 Task: Set the "RIST nack retry interval (ms)" for "RIST INPUT" to 132.
Action: Mouse moved to (94, 14)
Screenshot: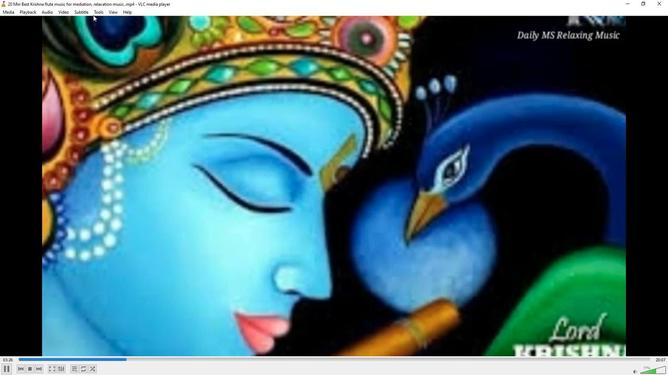 
Action: Mouse pressed left at (94, 14)
Screenshot: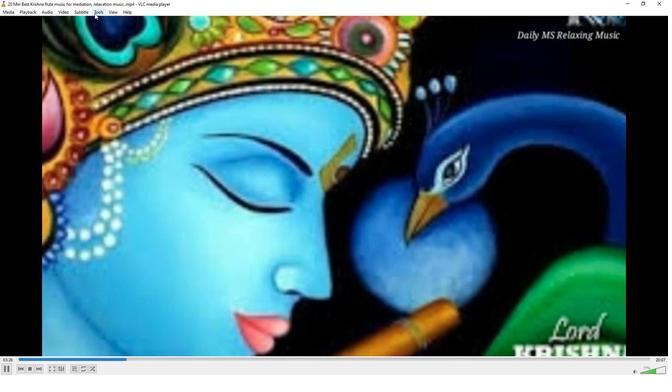 
Action: Mouse moved to (100, 93)
Screenshot: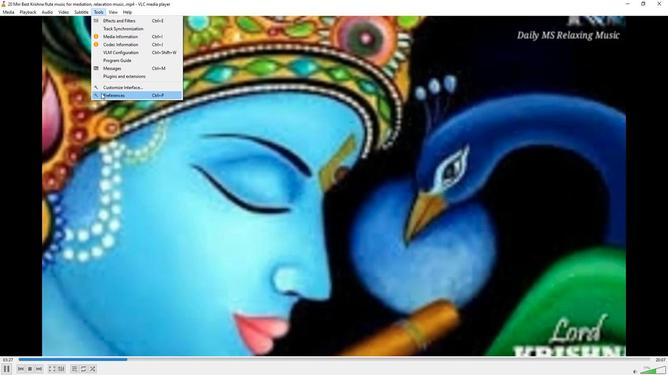 
Action: Mouse pressed left at (100, 93)
Screenshot: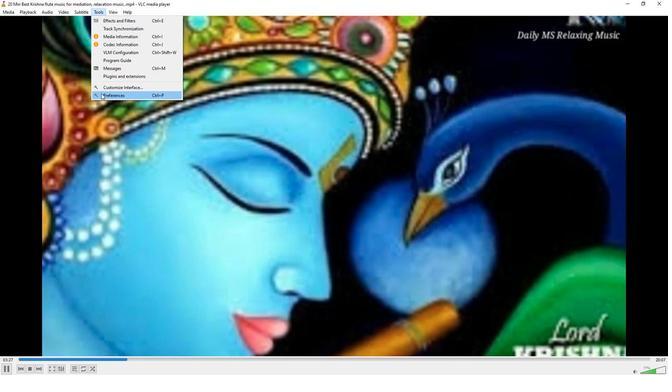 
Action: Mouse moved to (218, 306)
Screenshot: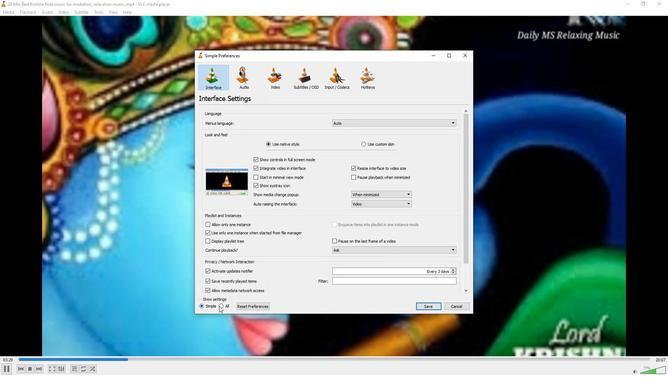 
Action: Mouse pressed left at (218, 306)
Screenshot: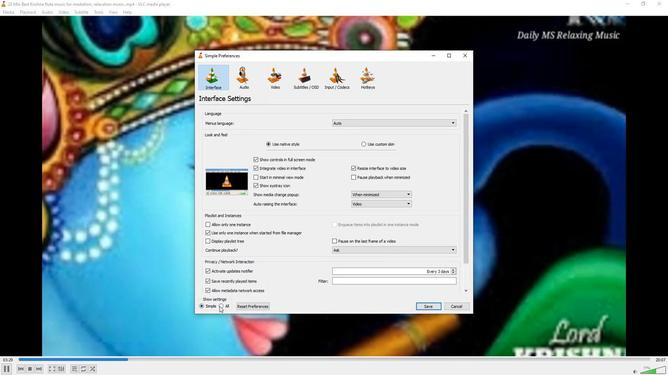 
Action: Mouse moved to (209, 191)
Screenshot: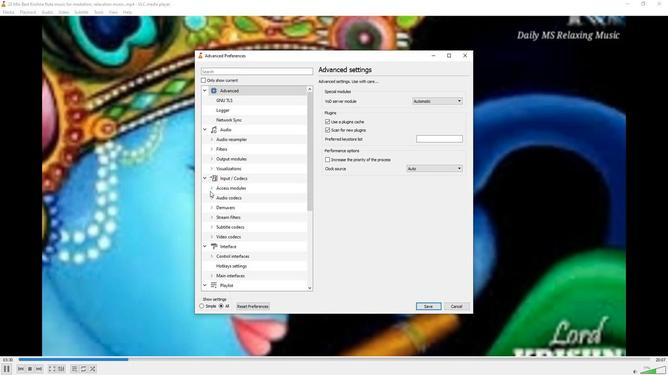 
Action: Mouse pressed left at (209, 191)
Screenshot: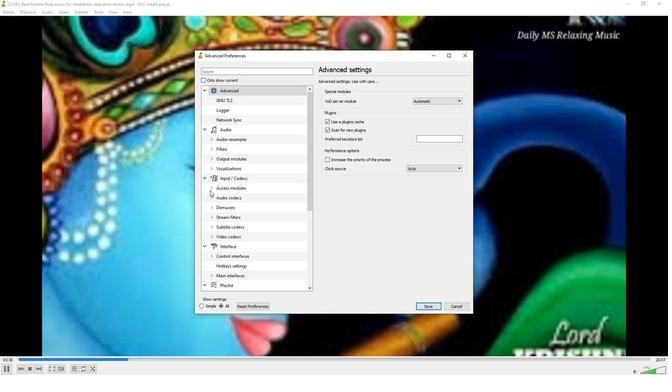 
Action: Mouse moved to (215, 218)
Screenshot: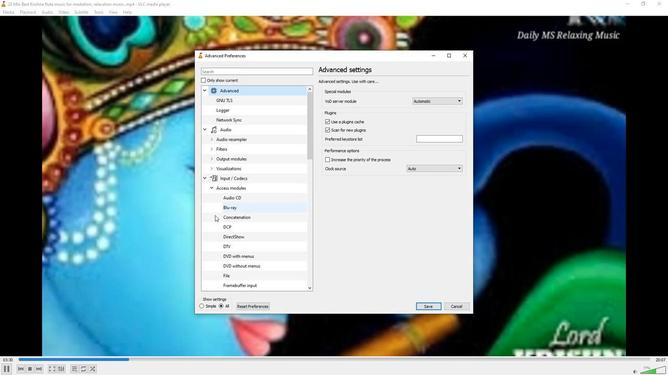 
Action: Mouse scrolled (215, 217) with delta (0, 0)
Screenshot: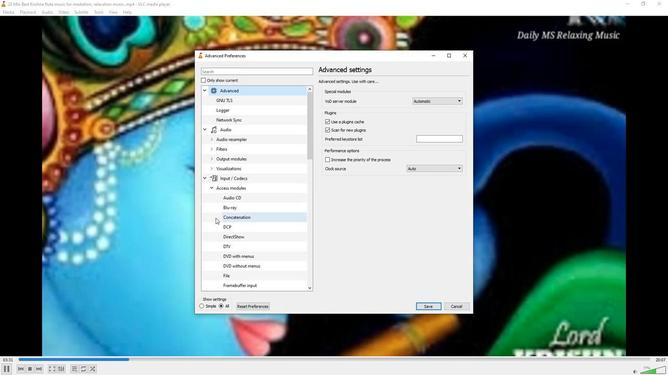 
Action: Mouse scrolled (215, 217) with delta (0, 0)
Screenshot: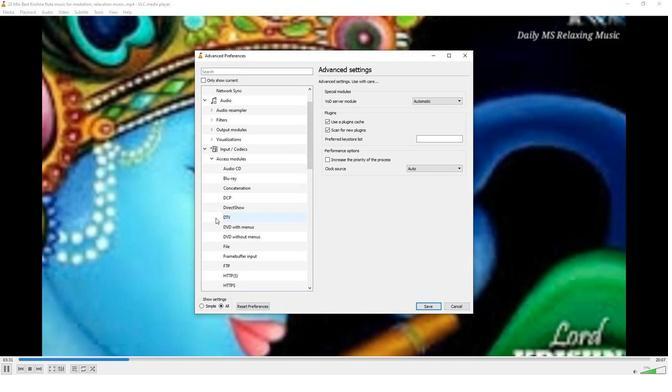
Action: Mouse scrolled (215, 217) with delta (0, 0)
Screenshot: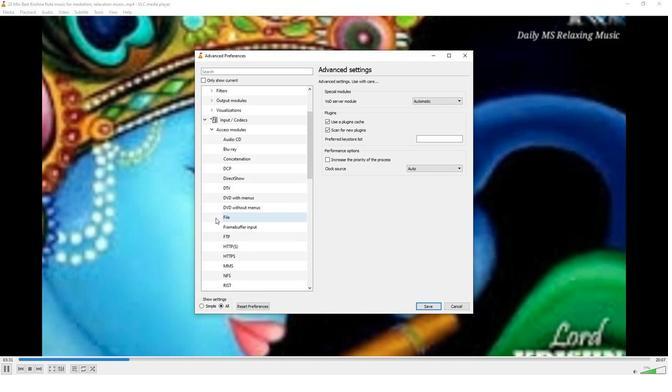 
Action: Mouse moved to (228, 256)
Screenshot: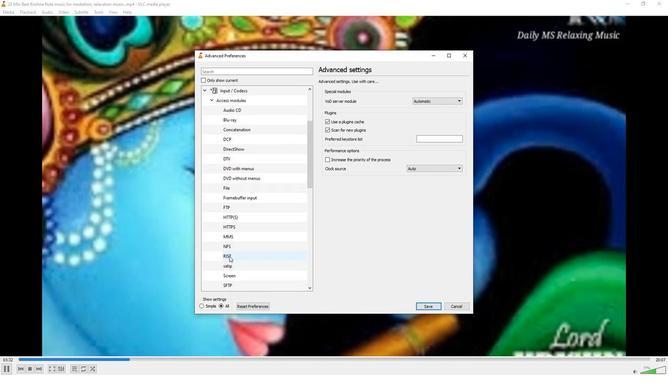 
Action: Mouse pressed left at (228, 256)
Screenshot: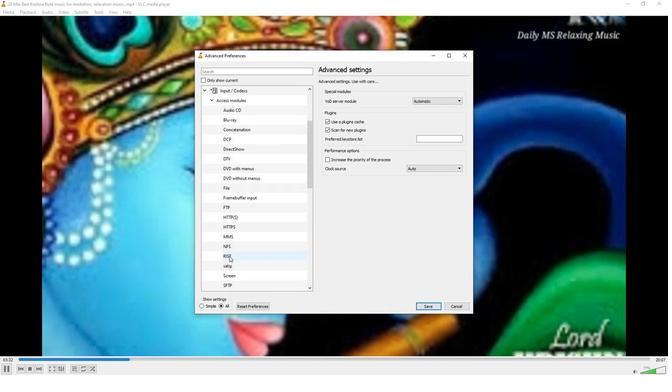 
Action: Mouse moved to (464, 120)
Screenshot: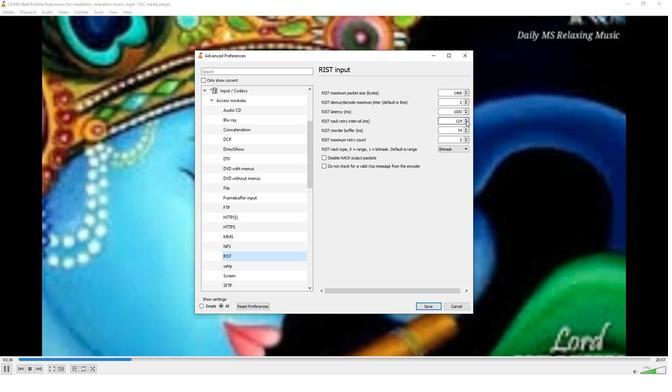 
Action: Mouse pressed left at (464, 120)
Screenshot: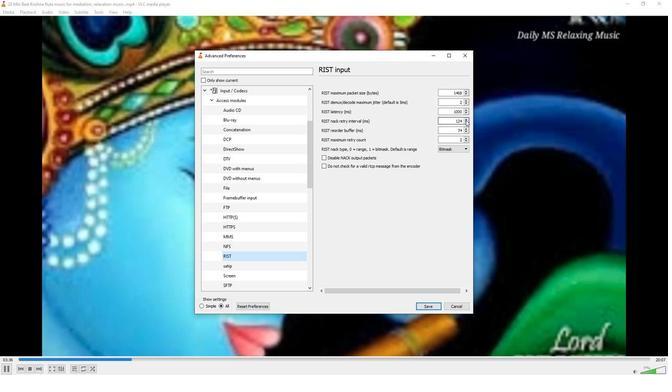 
Action: Mouse pressed left at (464, 120)
Screenshot: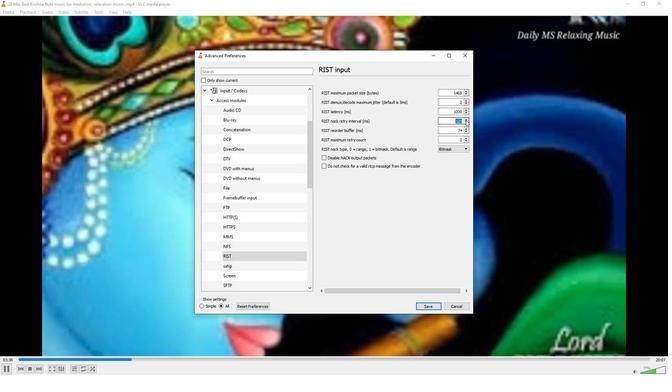 
Action: Mouse pressed left at (464, 120)
Screenshot: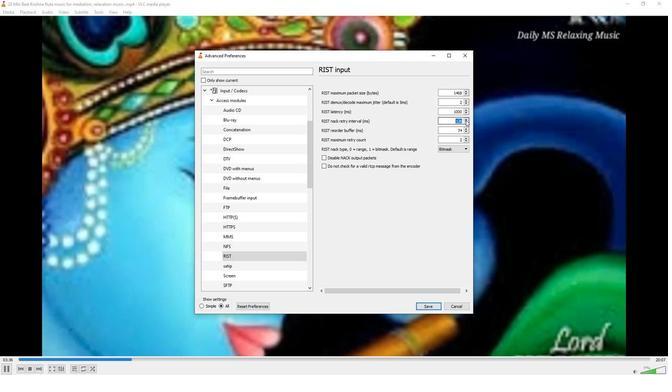 
Action: Mouse pressed left at (464, 120)
Screenshot: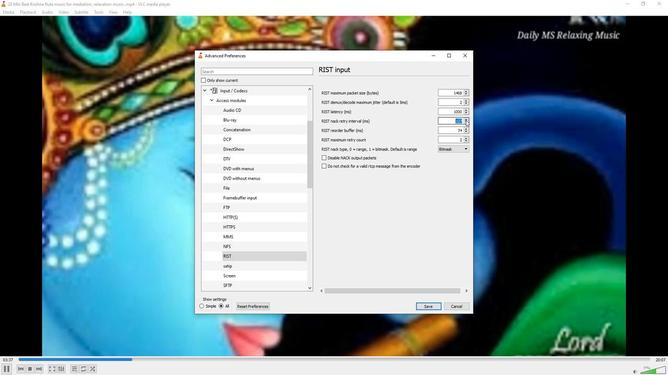 
Action: Mouse pressed left at (464, 120)
Screenshot: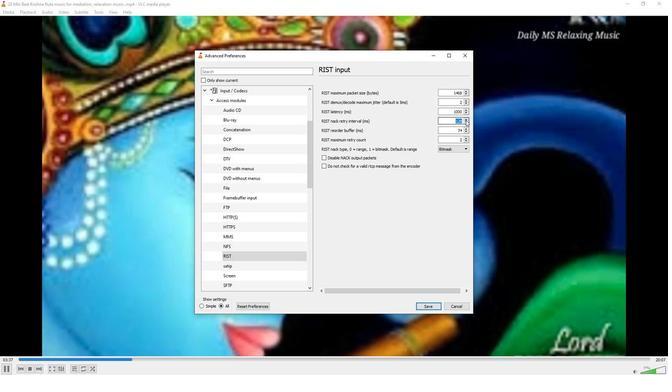 
Action: Mouse pressed left at (464, 120)
Screenshot: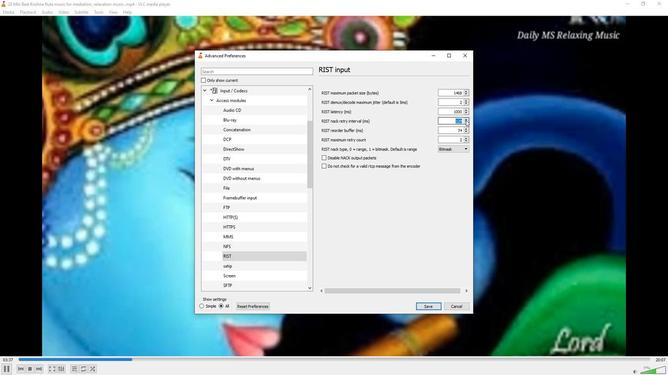 
Action: Mouse pressed left at (464, 120)
Screenshot: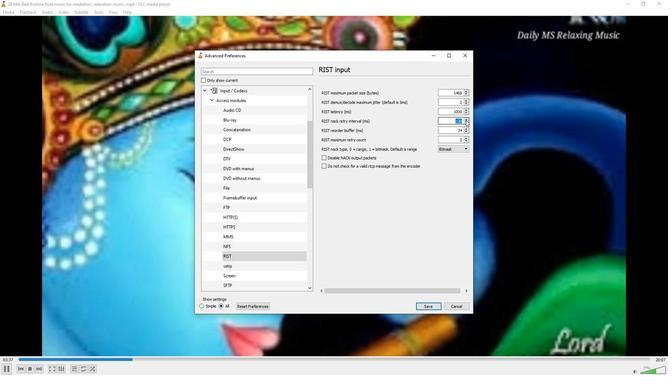 
Action: Mouse pressed left at (464, 120)
Screenshot: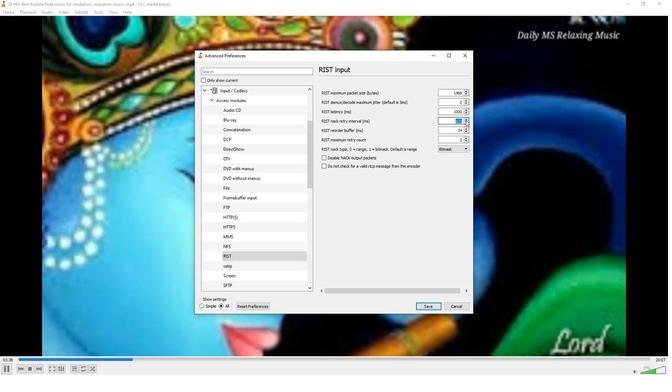 
Action: Mouse moved to (426, 120)
Screenshot: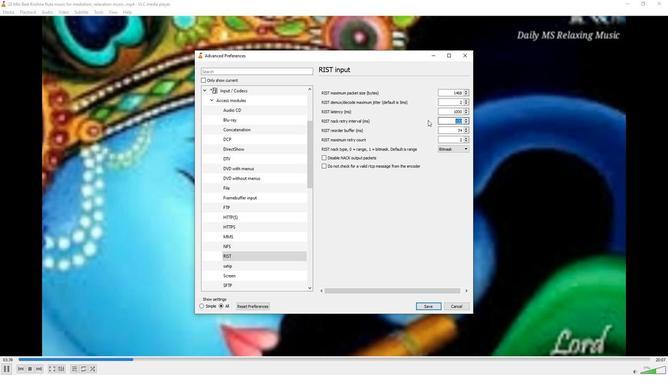 
Action: Mouse pressed left at (426, 120)
Screenshot: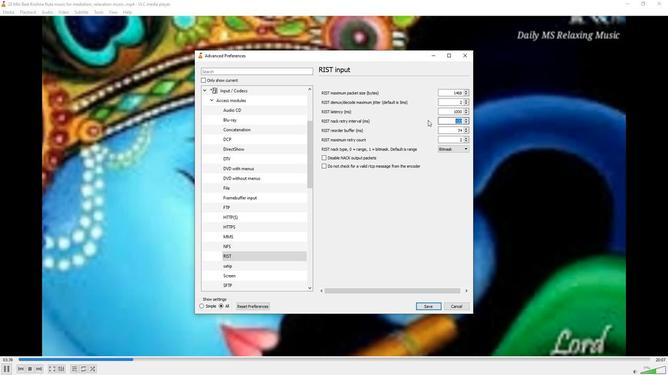 
